 Task: Select and add the product "Miller Lite American Pilsner Cans (12 oz x 18 ct)" to cart from the store "Happy's Liquor & Market".
Action: Mouse moved to (48, 82)
Screenshot: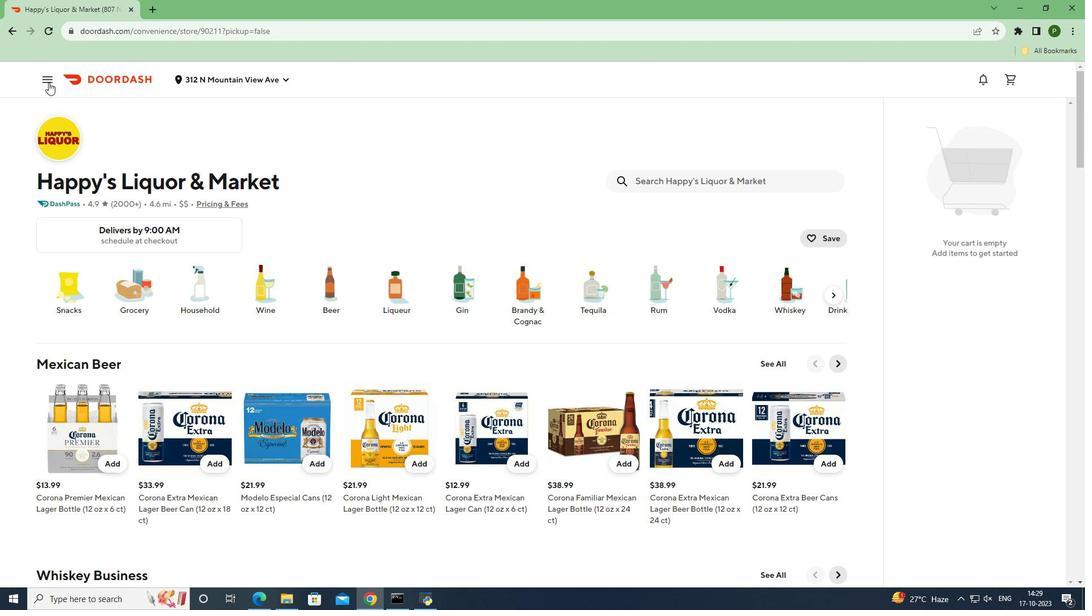 
Action: Mouse pressed left at (48, 82)
Screenshot: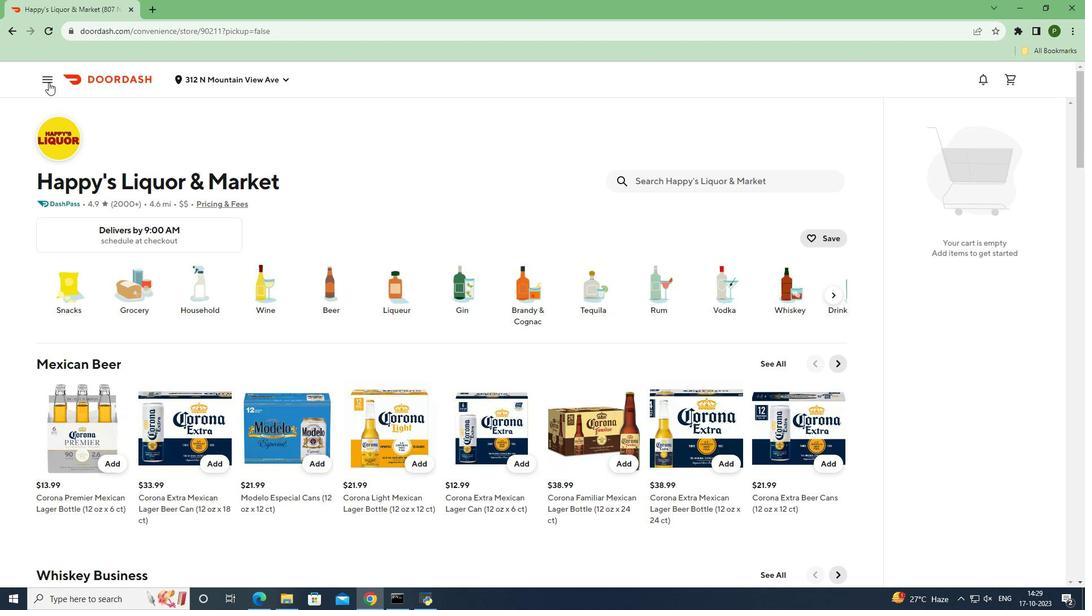 
Action: Mouse moved to (60, 162)
Screenshot: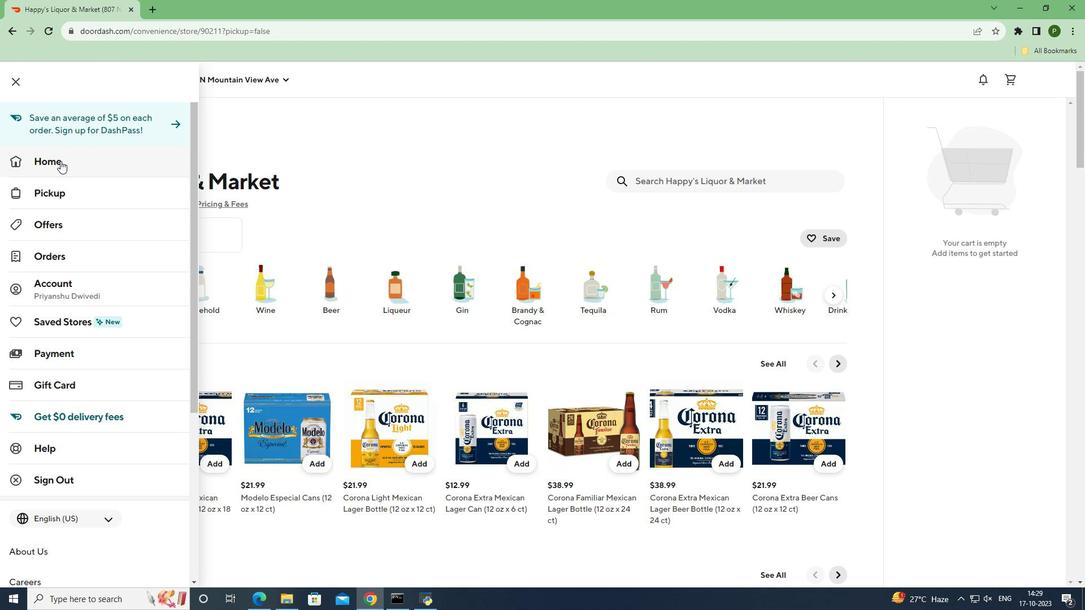 
Action: Mouse pressed left at (60, 162)
Screenshot: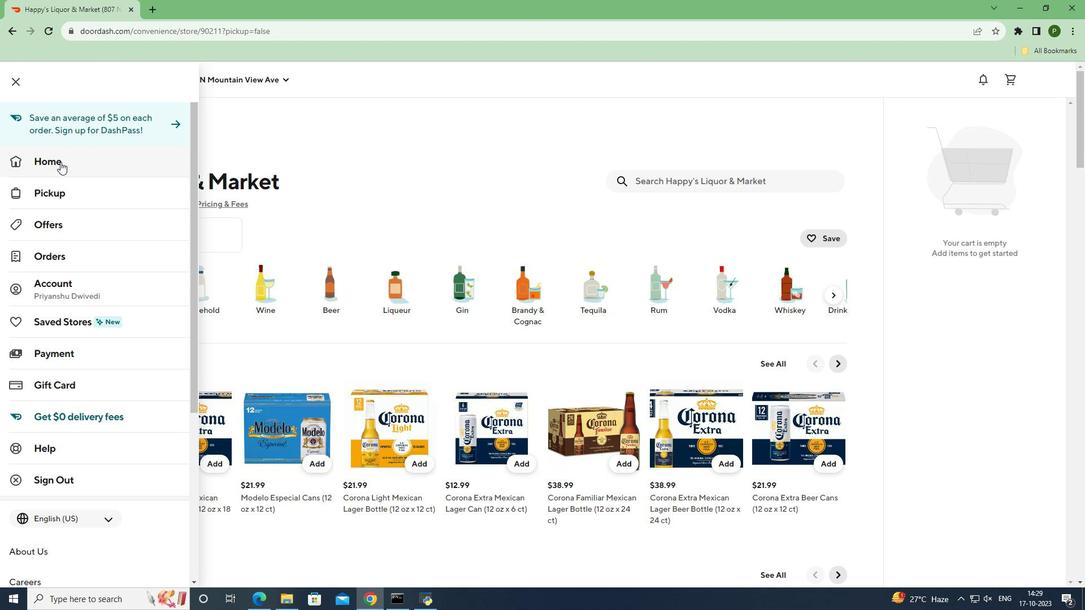 
Action: Mouse moved to (429, 122)
Screenshot: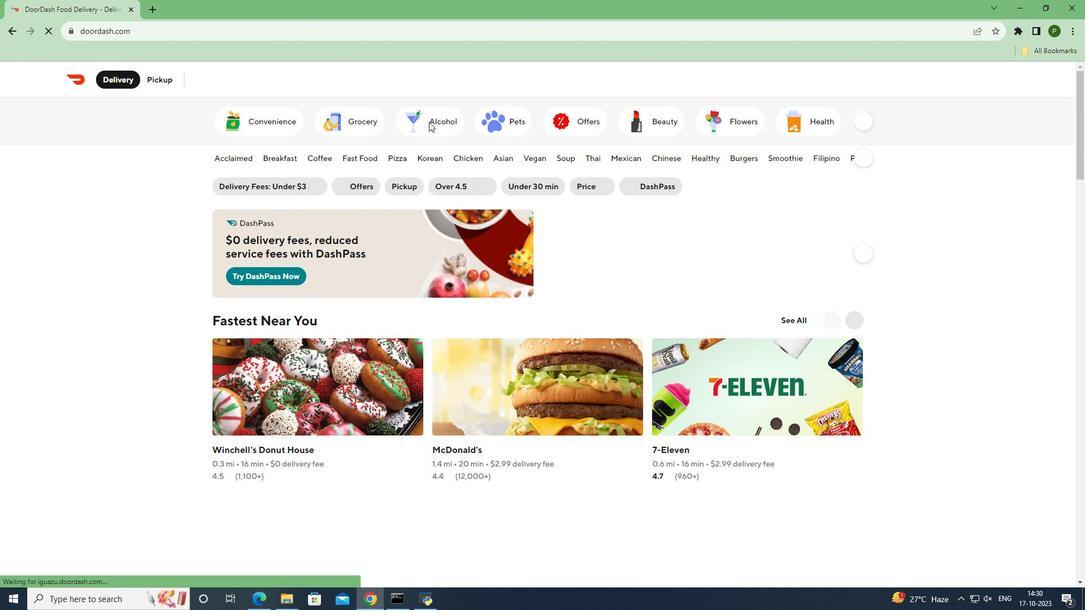 
Action: Mouse pressed left at (429, 122)
Screenshot: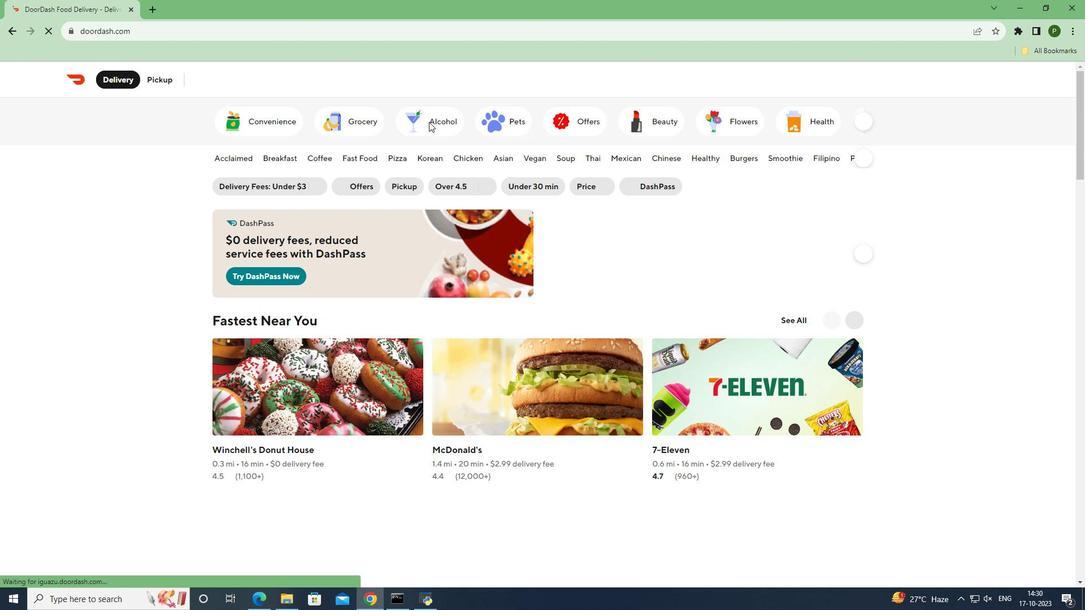 
Action: Mouse moved to (426, 122)
Screenshot: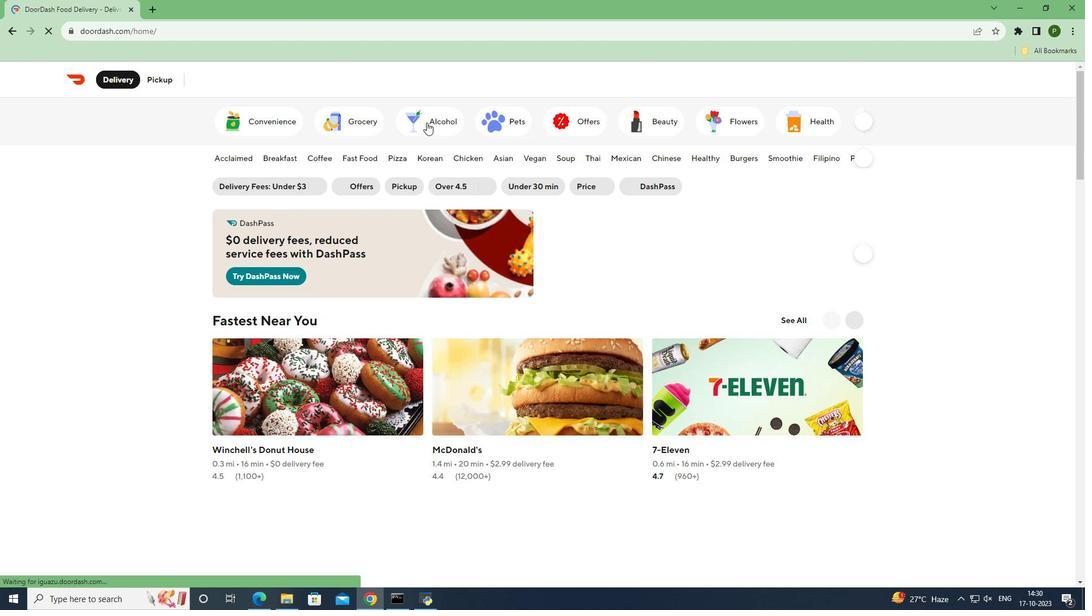 
Action: Mouse pressed left at (426, 122)
Screenshot: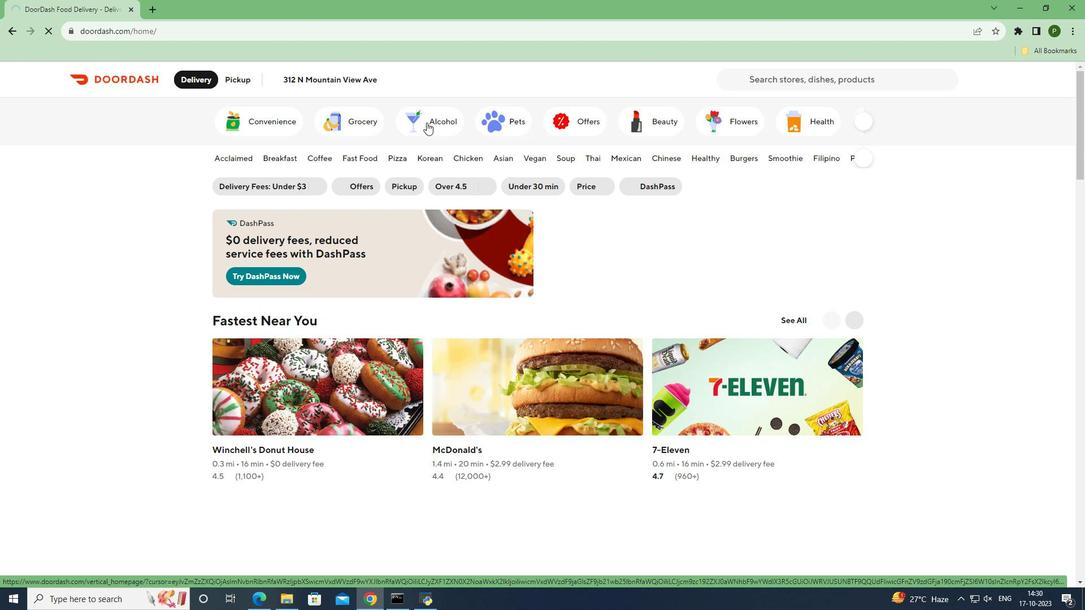
Action: Mouse moved to (618, 474)
Screenshot: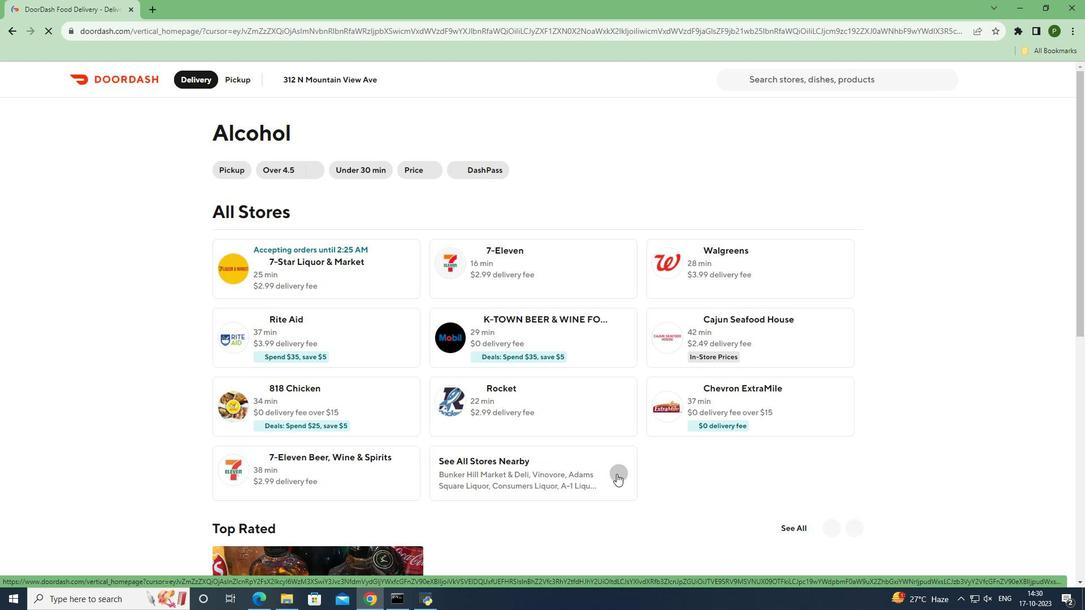
Action: Mouse pressed left at (618, 474)
Screenshot: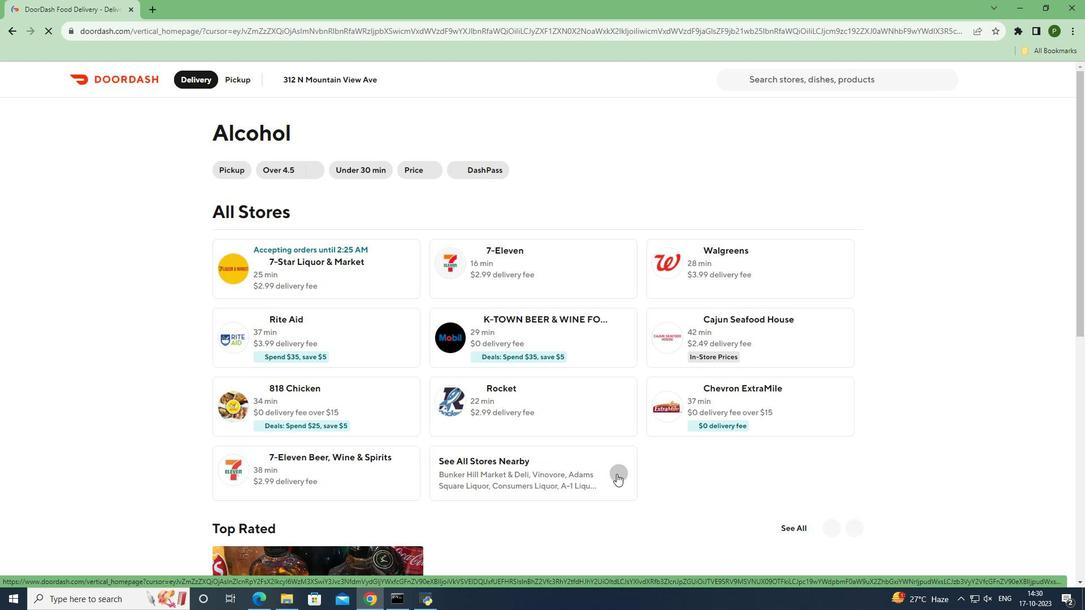 
Action: Mouse moved to (515, 488)
Screenshot: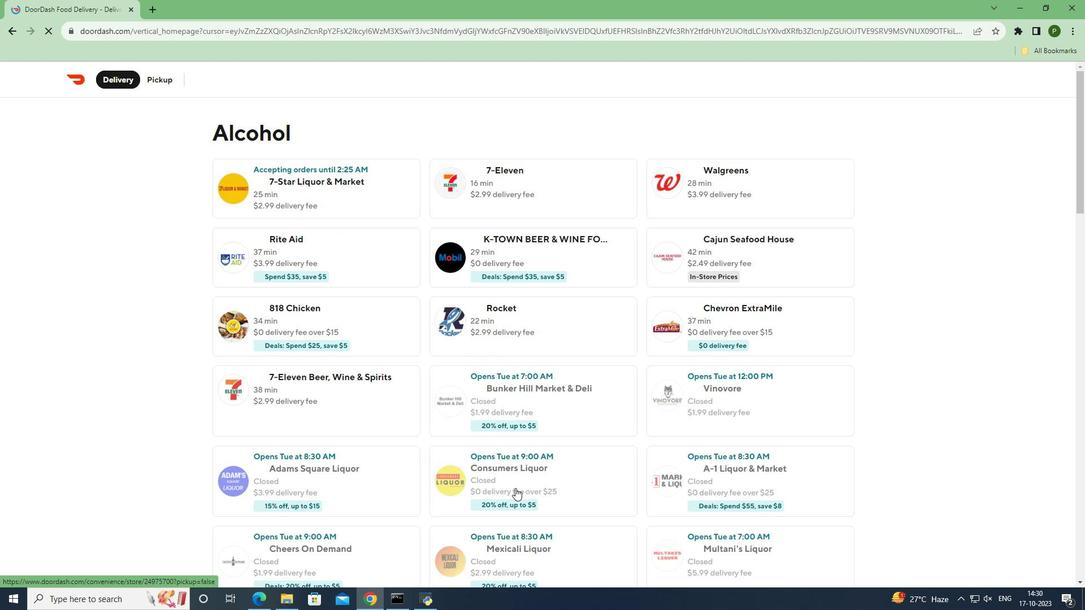 
Action: Mouse scrolled (515, 488) with delta (0, 0)
Screenshot: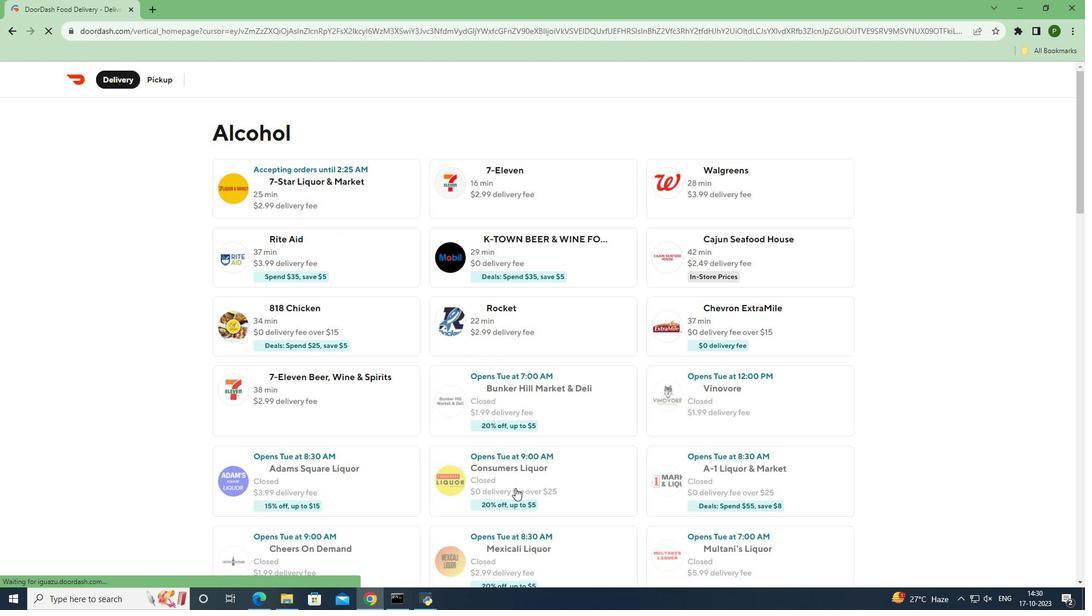
Action: Mouse scrolled (515, 488) with delta (0, 0)
Screenshot: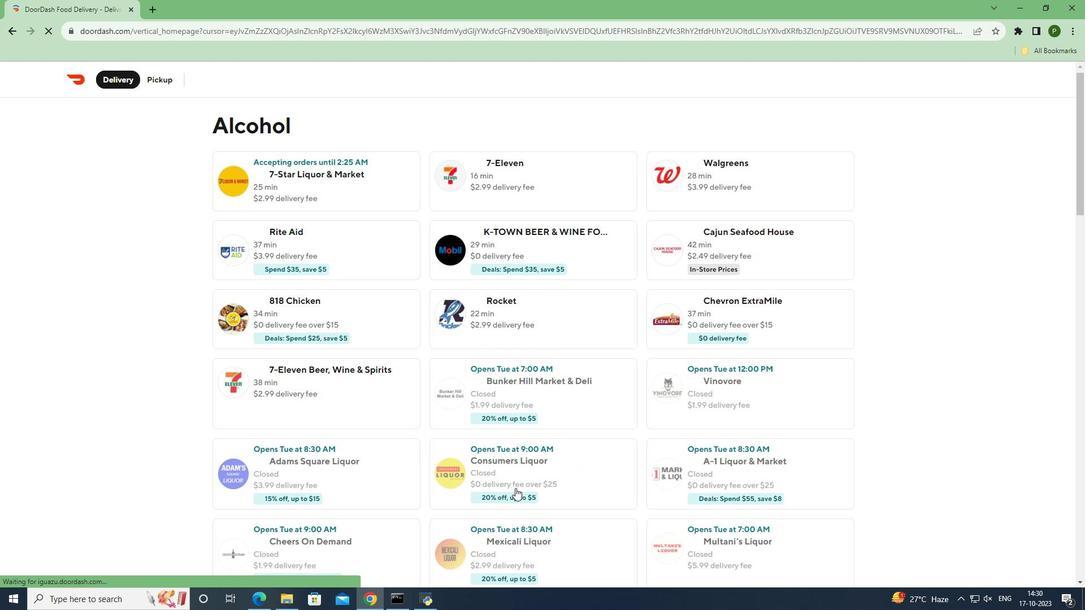 
Action: Mouse moved to (515, 488)
Screenshot: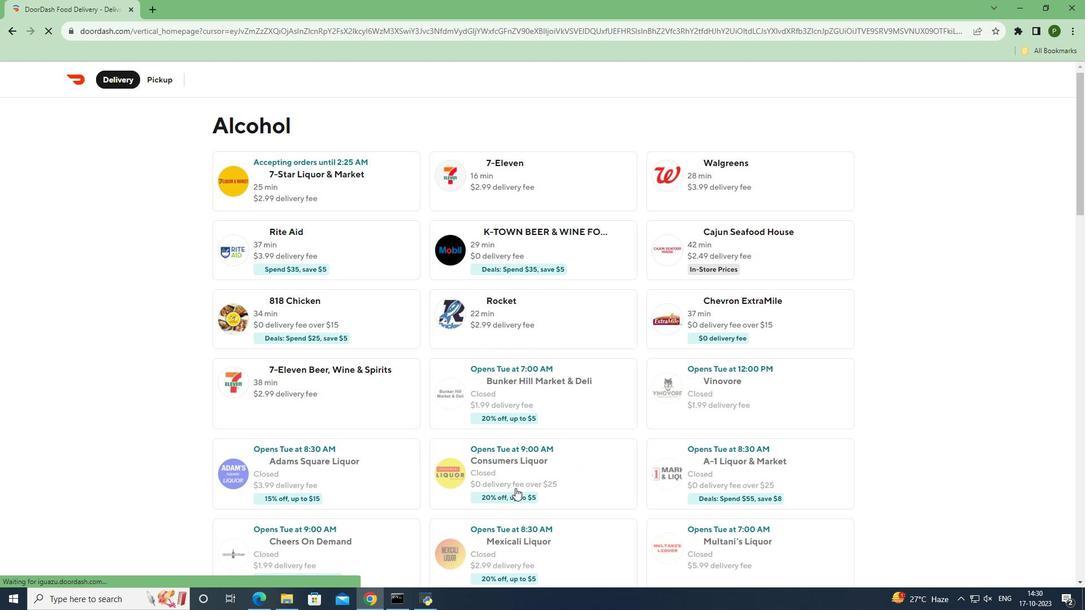 
Action: Mouse scrolled (515, 488) with delta (0, 0)
Screenshot: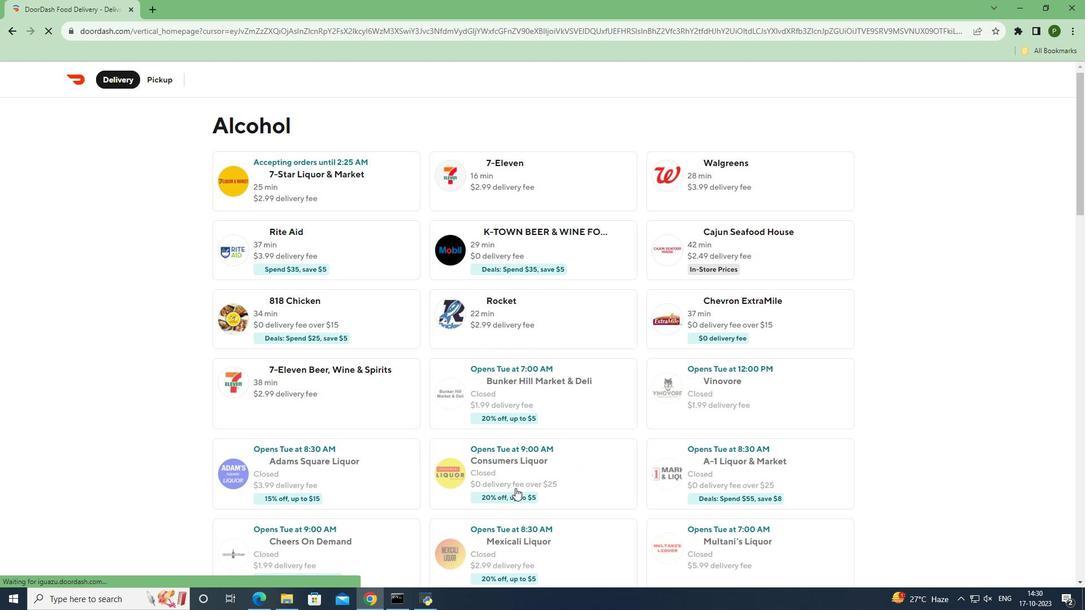 
Action: Mouse moved to (512, 483)
Screenshot: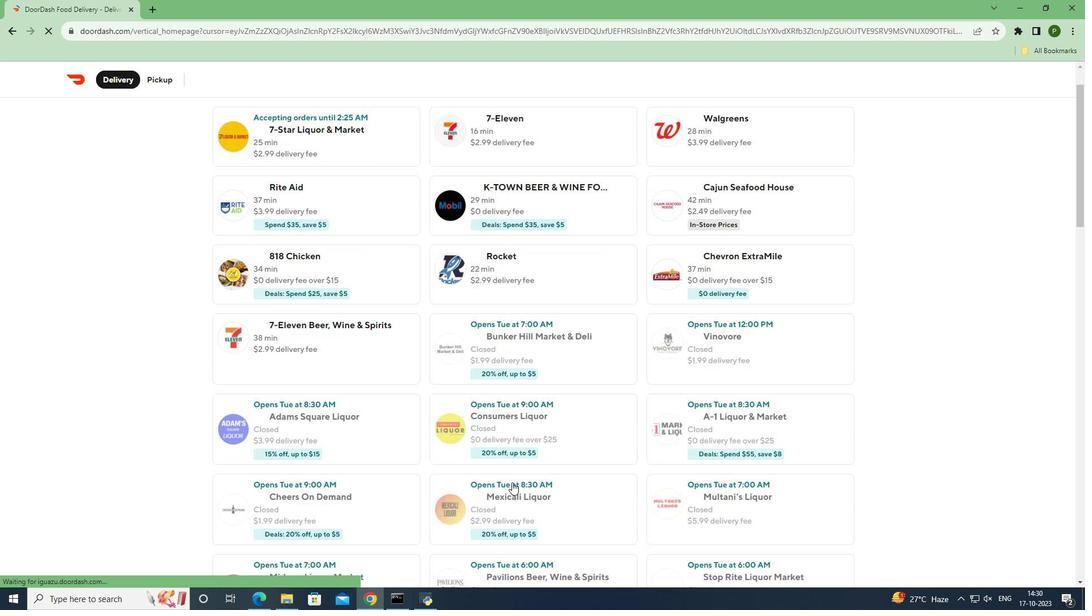 
Action: Mouse scrolled (512, 482) with delta (0, 0)
Screenshot: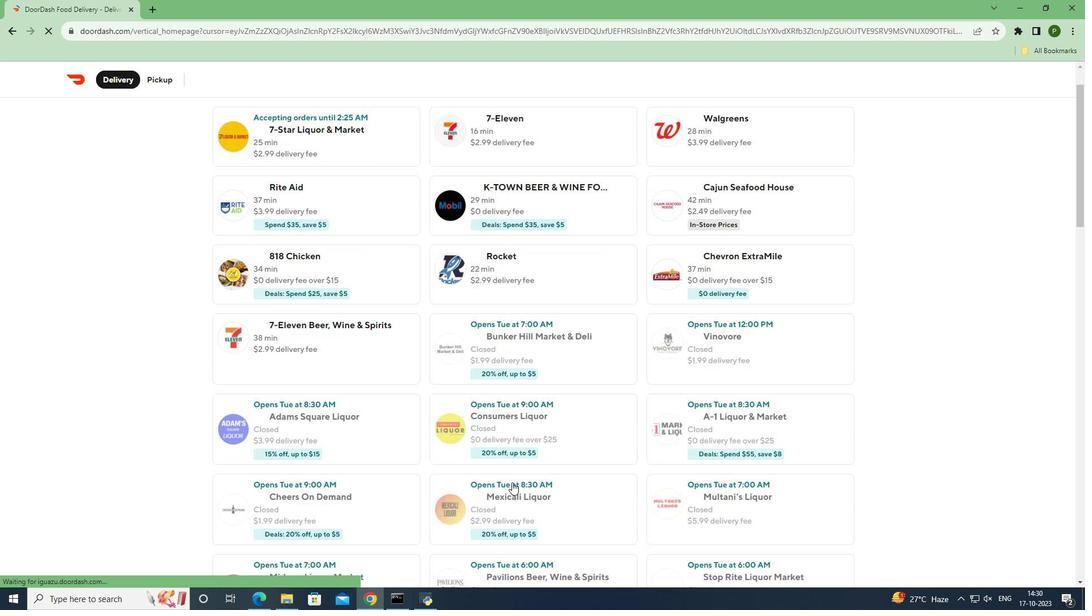 
Action: Mouse moved to (498, 443)
Screenshot: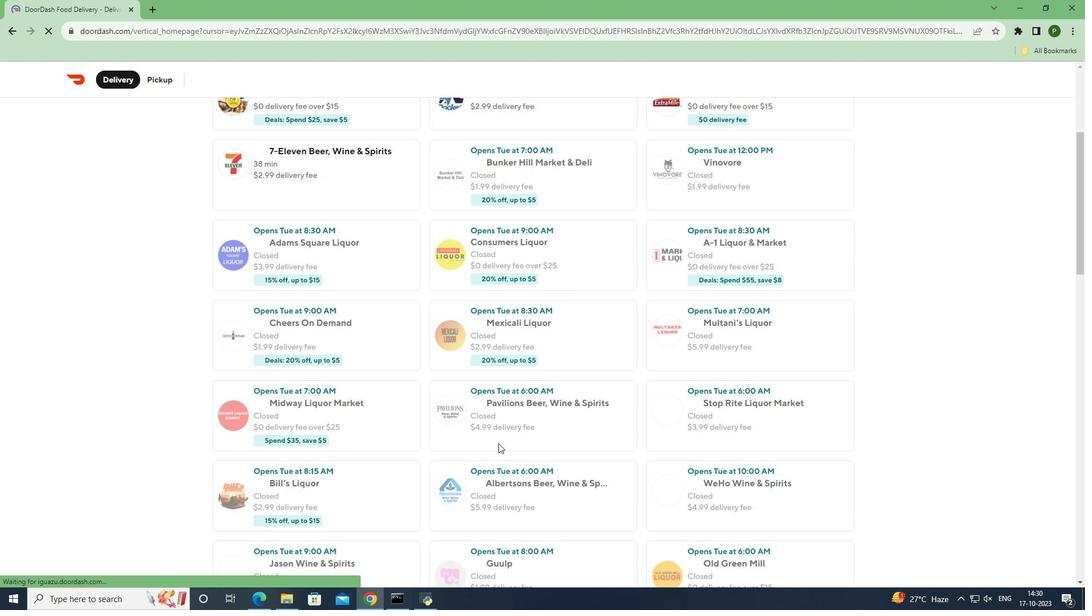 
Action: Mouse scrolled (498, 443) with delta (0, 0)
Screenshot: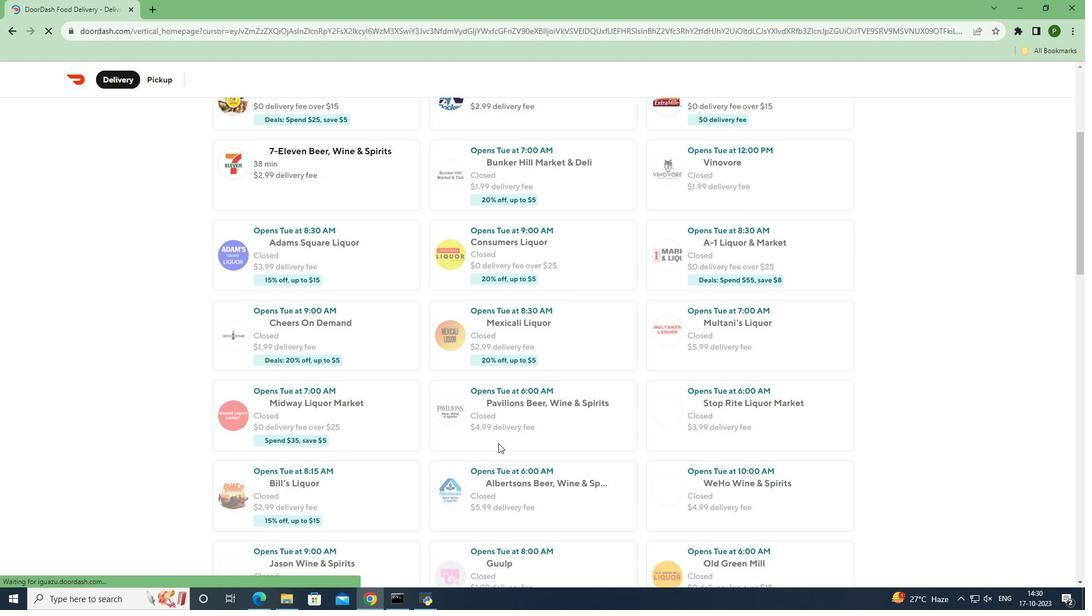 
Action: Mouse moved to (499, 443)
Screenshot: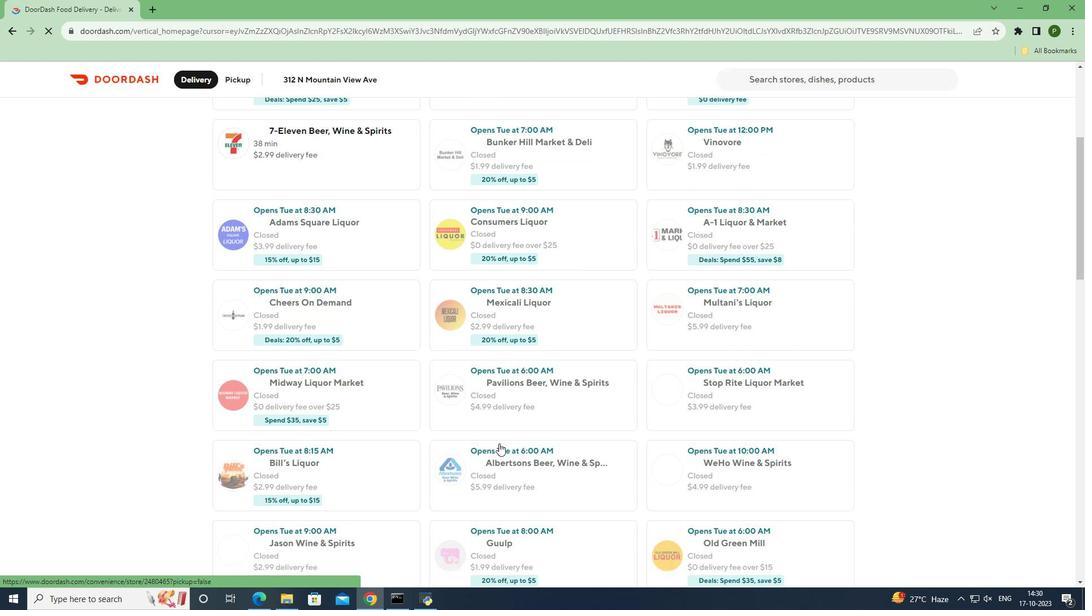 
Action: Mouse scrolled (499, 443) with delta (0, 0)
Screenshot: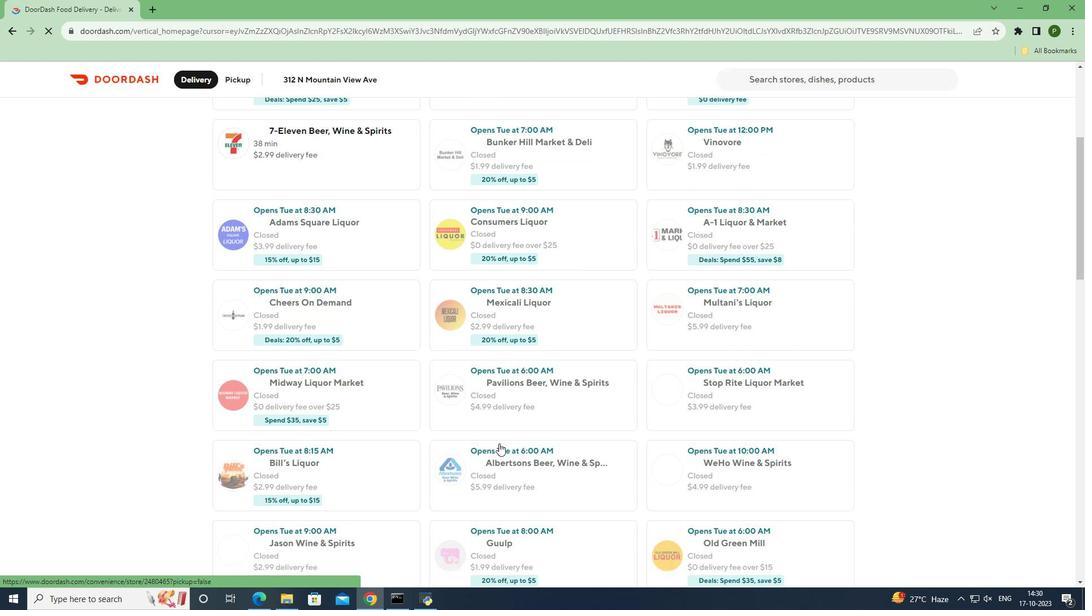 
Action: Mouse scrolled (499, 443) with delta (0, 0)
Screenshot: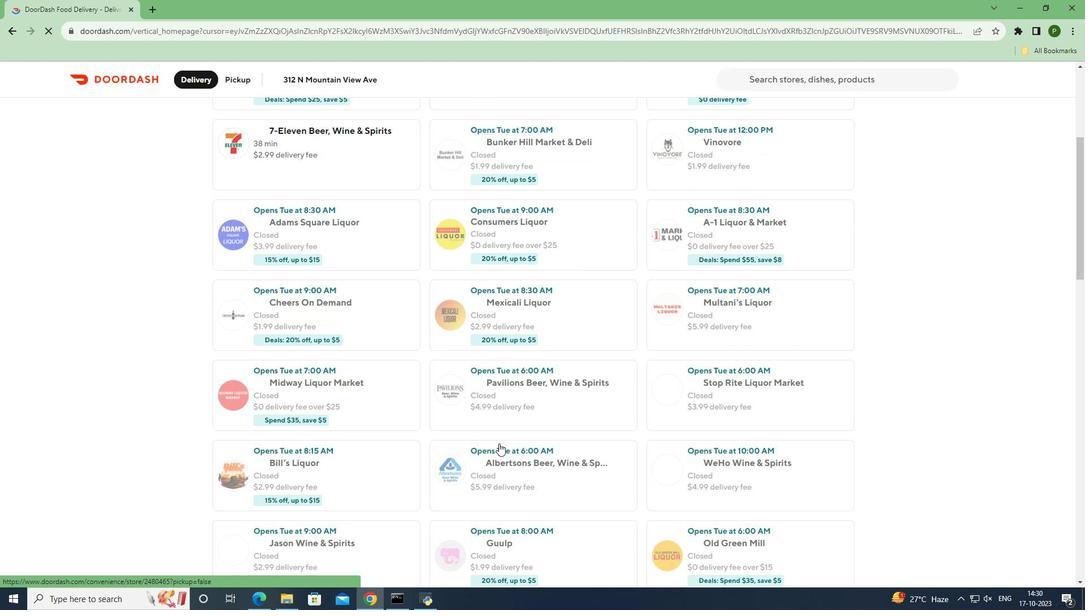 
Action: Mouse scrolled (499, 443) with delta (0, 0)
Screenshot: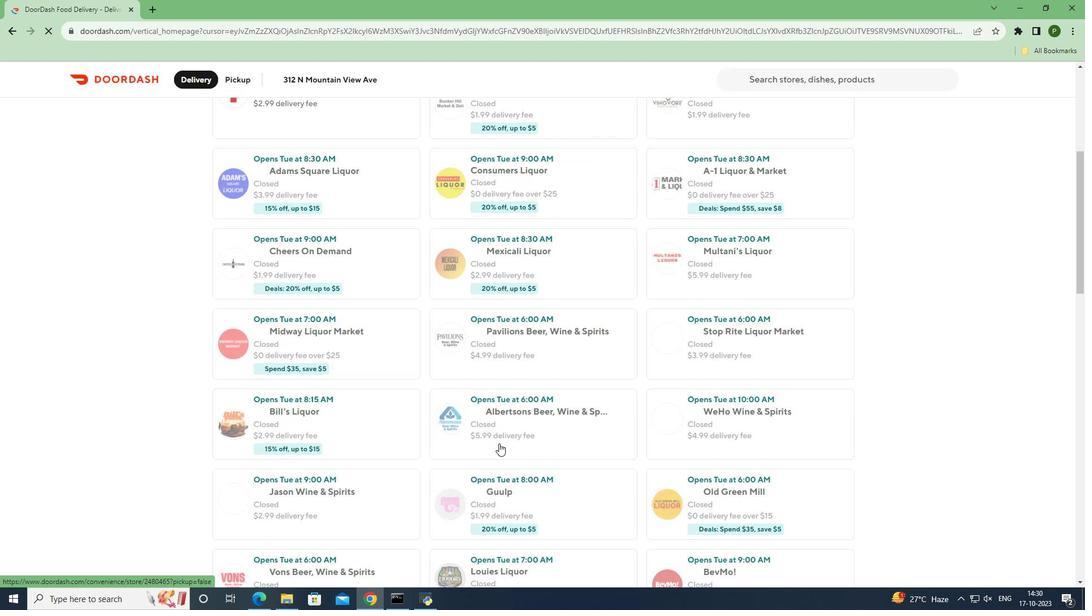 
Action: Mouse moved to (516, 440)
Screenshot: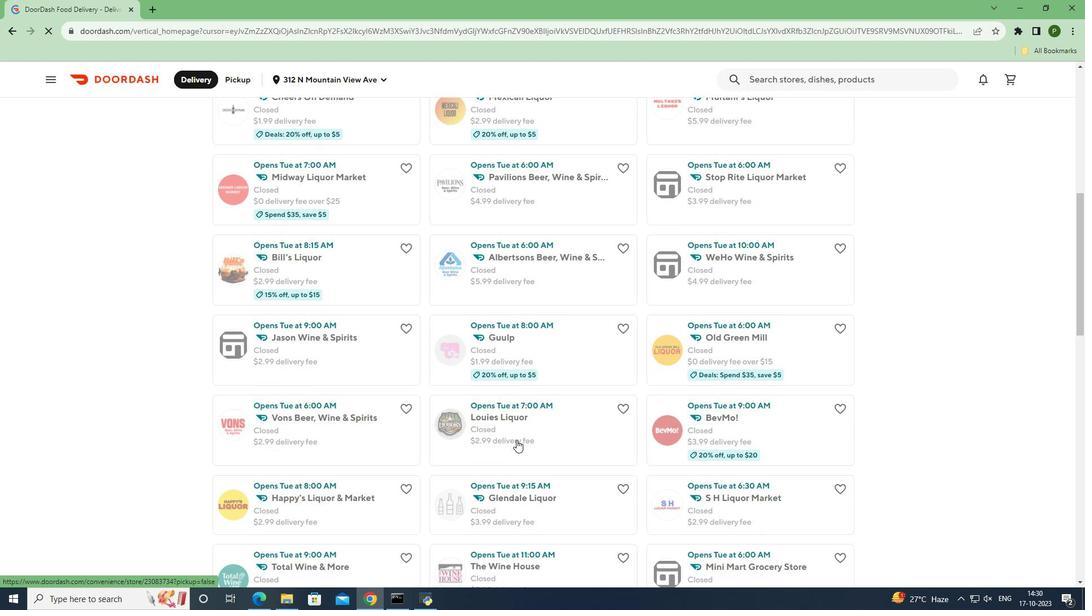 
Action: Mouse scrolled (516, 439) with delta (0, 0)
Screenshot: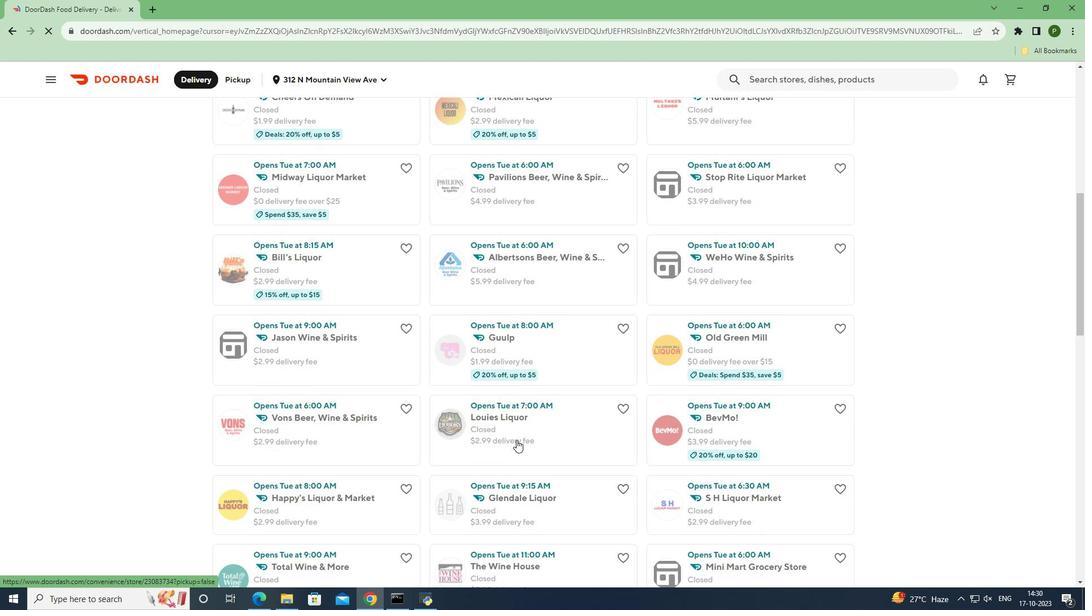 
Action: Mouse scrolled (516, 439) with delta (0, 0)
Screenshot: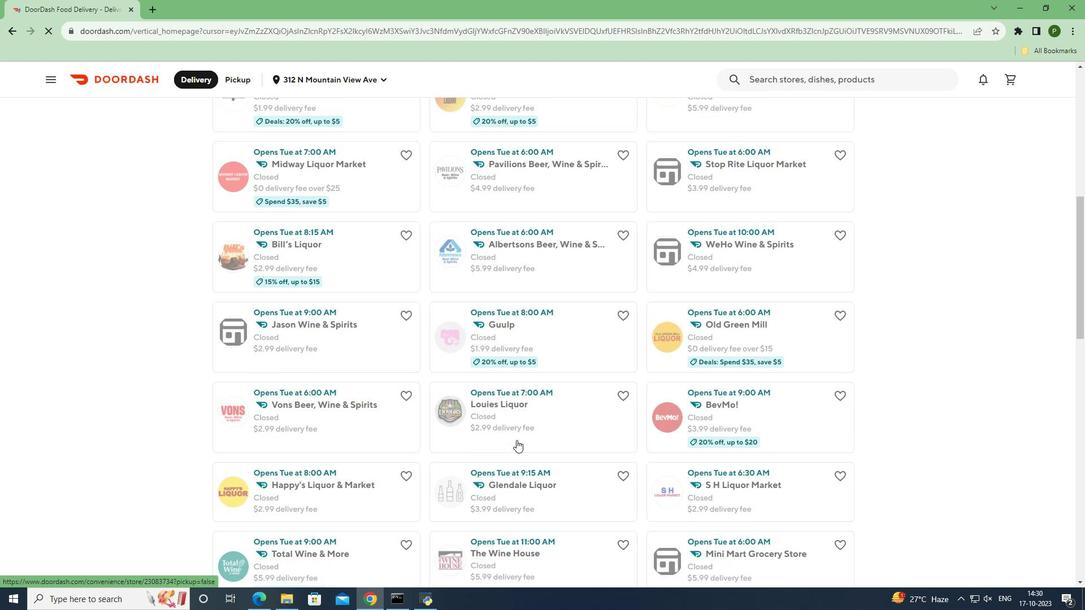 
Action: Mouse moved to (374, 401)
Screenshot: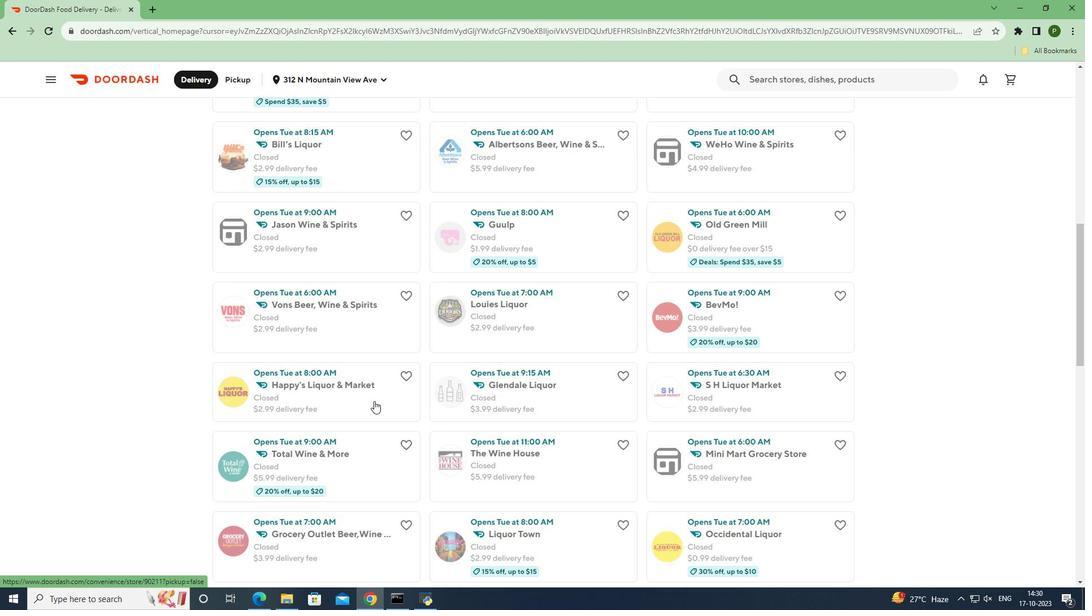
Action: Mouse pressed left at (374, 401)
Screenshot: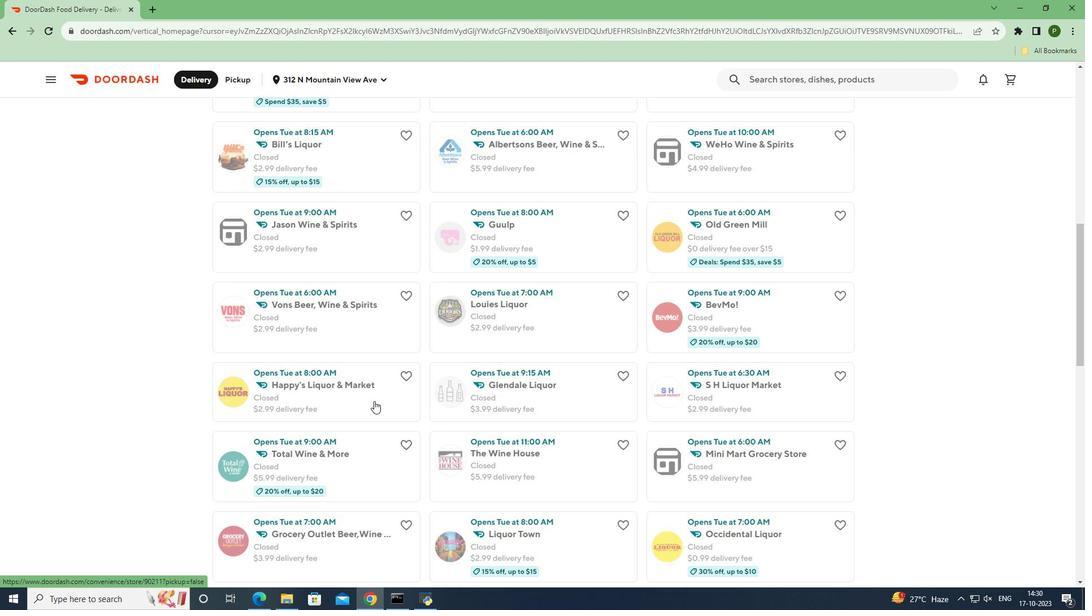 
Action: Mouse moved to (679, 182)
Screenshot: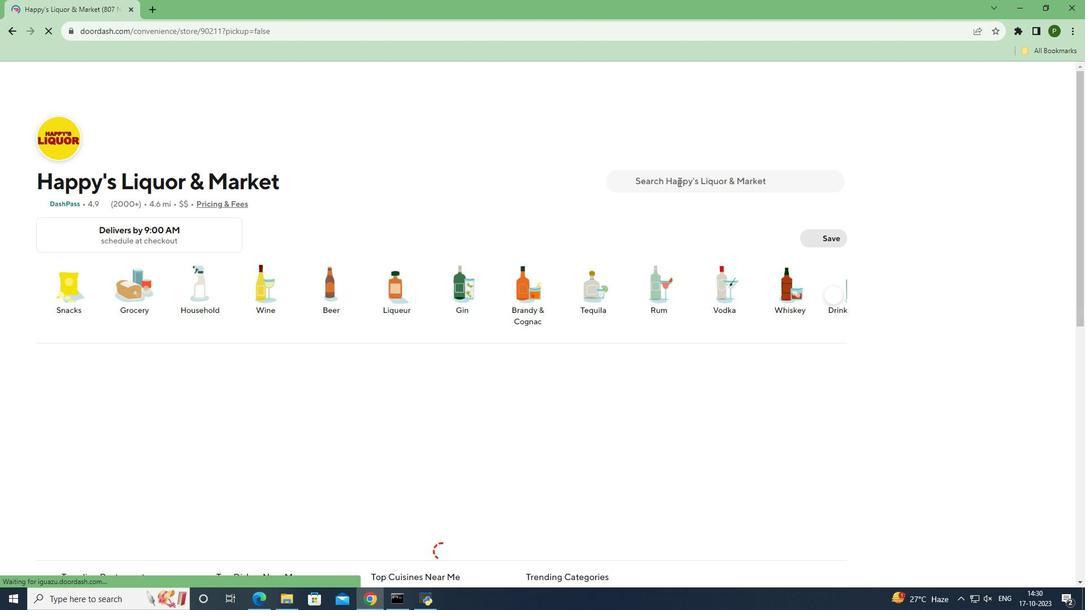 
Action: Mouse pressed left at (679, 182)
Screenshot: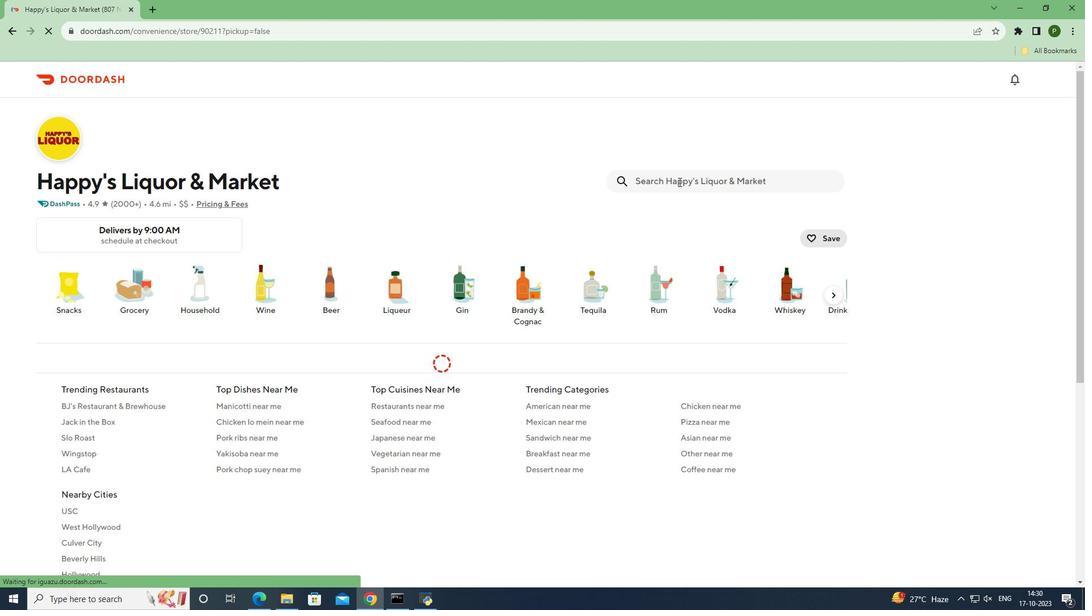 
Action: Key pressed <Key.caps_lock>M<Key.caps_lock>iller<Key.space><Key.caps_lock>L<Key.caps_lock>ite<Key.space><Key.caps_lock>A<Key.caps_lock>merican<Key.space><Key.caps_lock>P<Key.caps_lock>ilsner<Key.space><Key.caps_lock>C<Key.caps_lock>ans<Key.space><Key.shift_r>(12<Key.space>oz<Key.space><Key.shift><Key.shift><Key.shift><Key.shift><Key.shift><Key.shift><Key.shift><Key.shift><Key.shift><Key.shift><Key.shift><Key.shift><Key.shift><Key.shift>*<Key.space>18<Key.space>ct<Key.shift_r>)<Key.enter>
Screenshot: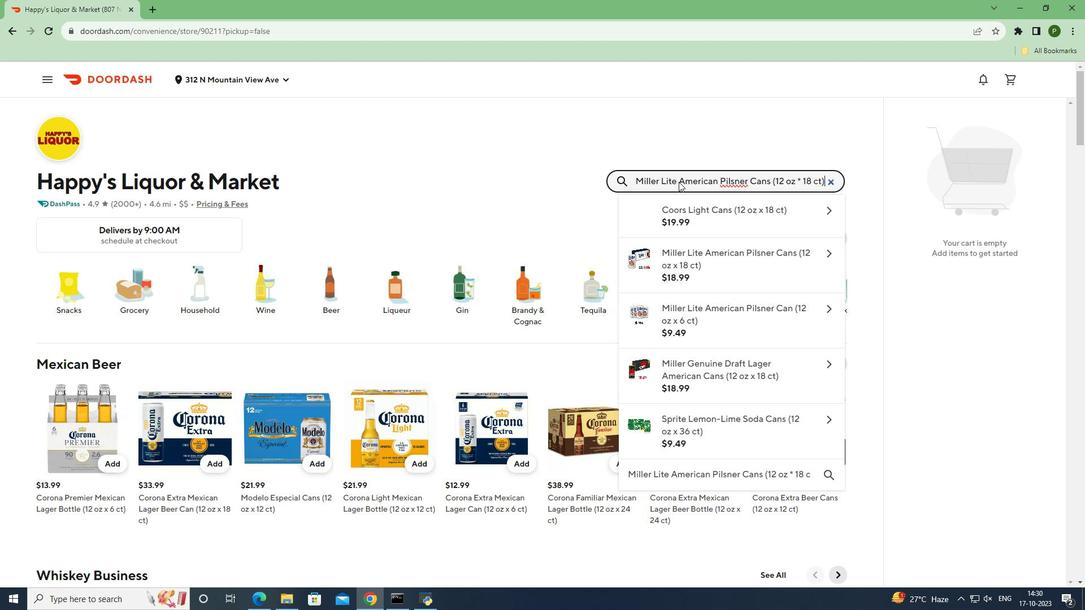 
Action: Mouse moved to (95, 292)
Screenshot: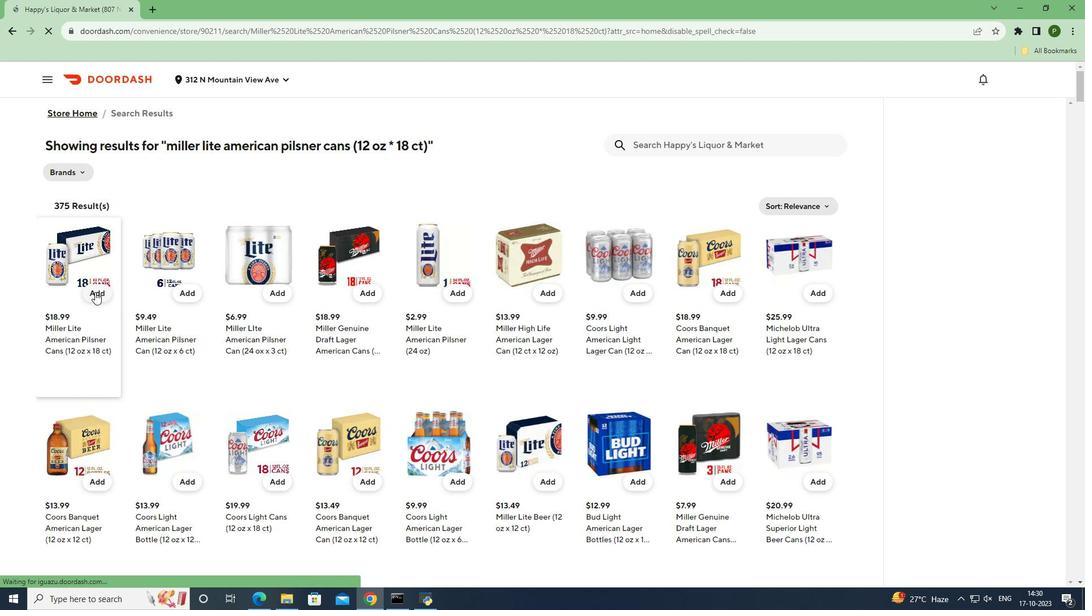 
Action: Mouse pressed left at (95, 292)
Screenshot: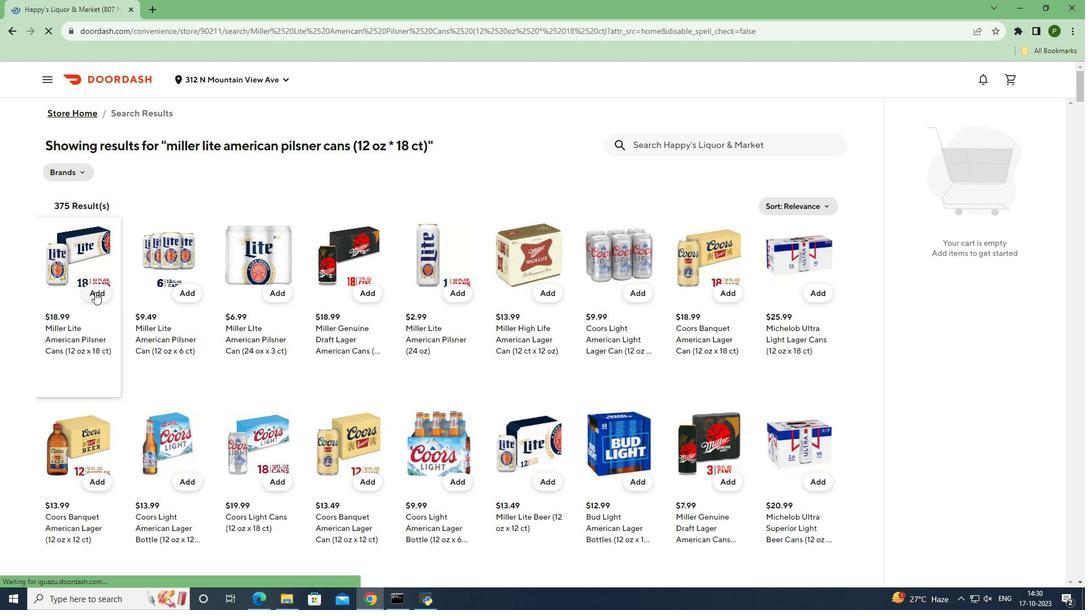 
Action: Mouse moved to (108, 391)
Screenshot: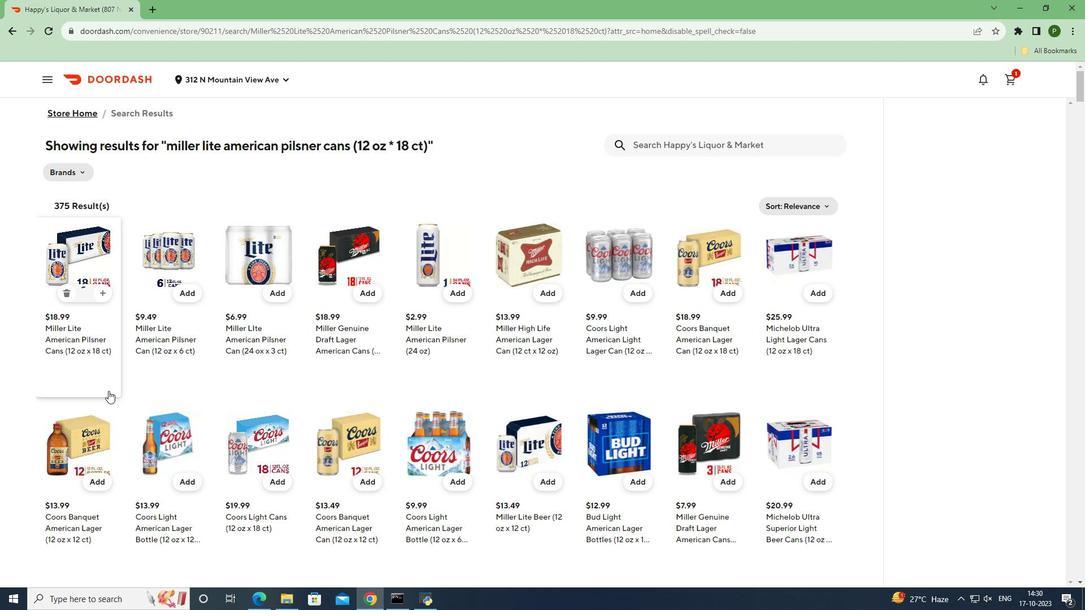 
